 Task: Add the task  Create a new online platform for online legal services to the section Data Privacy Sprint in the project AirRise and add a Due Date to the respective task as 2024/01/26
Action: Mouse moved to (652, 334)
Screenshot: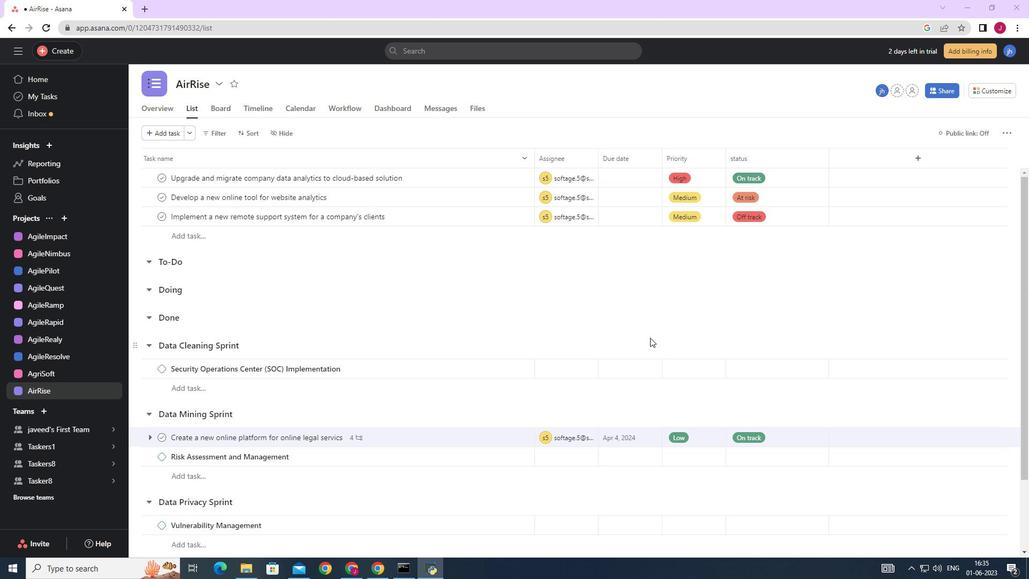 
Action: Mouse scrolled (652, 334) with delta (0, 0)
Screenshot: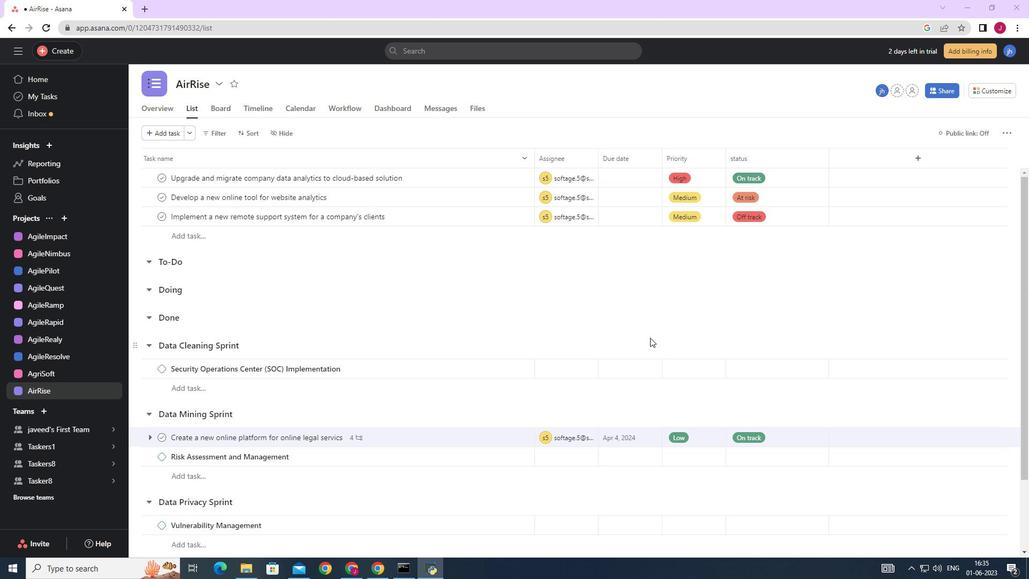 
Action: Mouse scrolled (652, 334) with delta (0, 0)
Screenshot: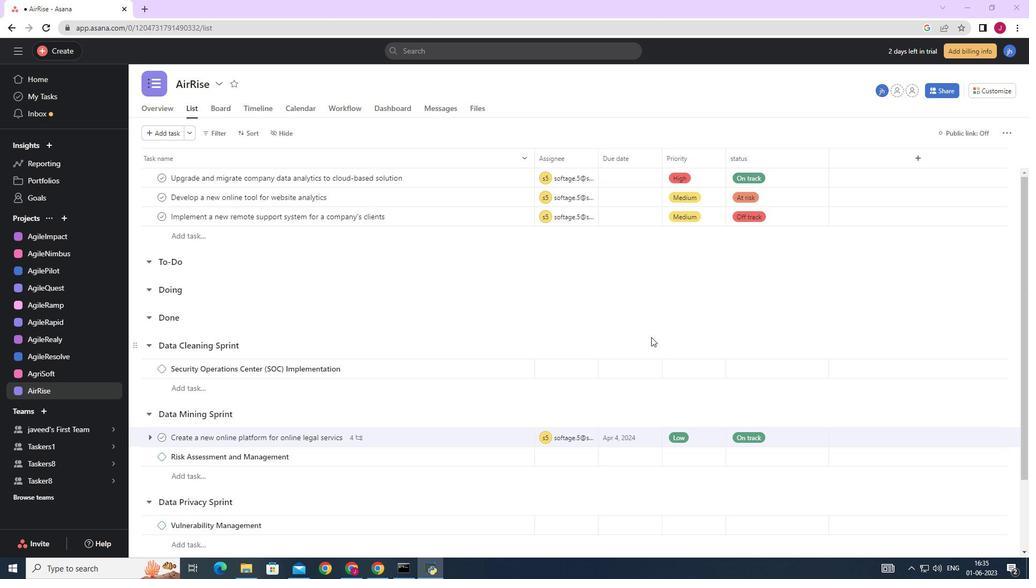 
Action: Mouse moved to (509, 434)
Screenshot: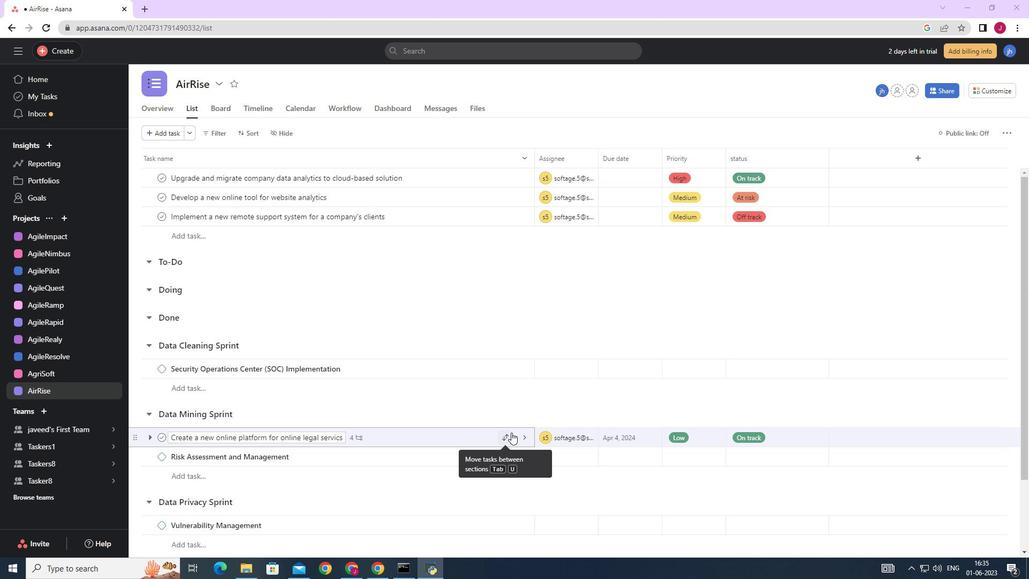 
Action: Mouse pressed left at (509, 434)
Screenshot: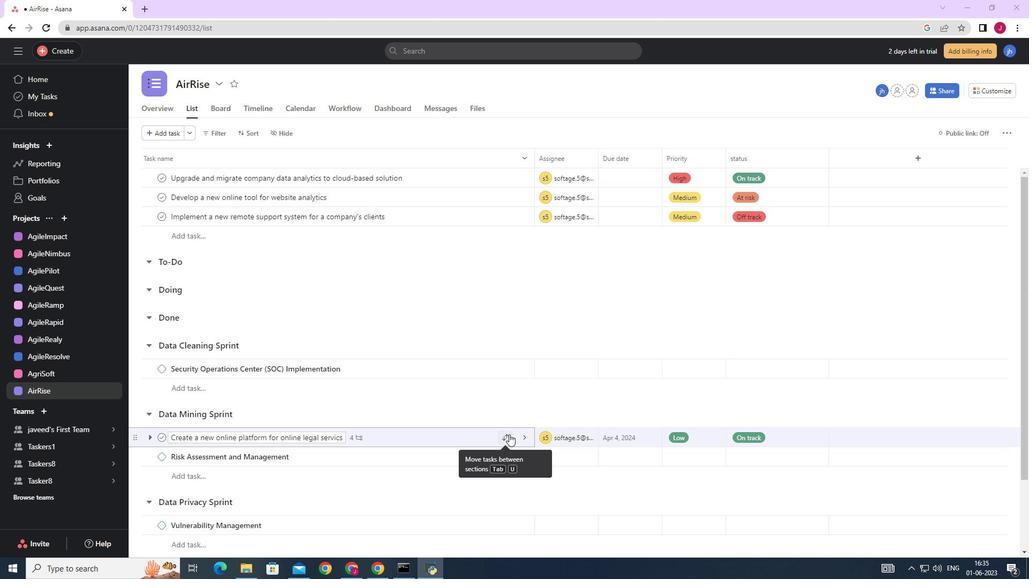 
Action: Mouse moved to (441, 395)
Screenshot: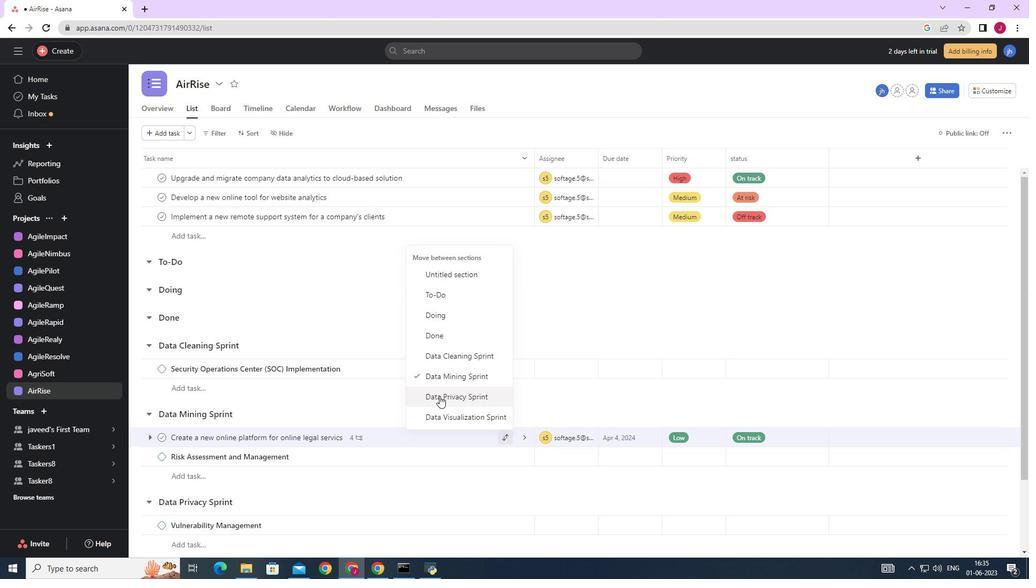 
Action: Mouse pressed left at (441, 395)
Screenshot: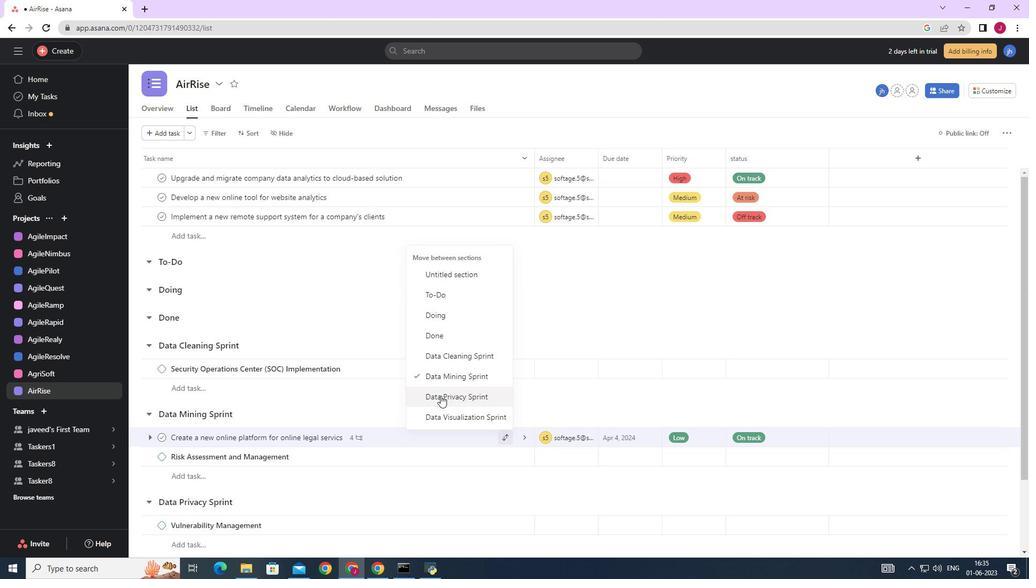 
Action: Mouse moved to (631, 401)
Screenshot: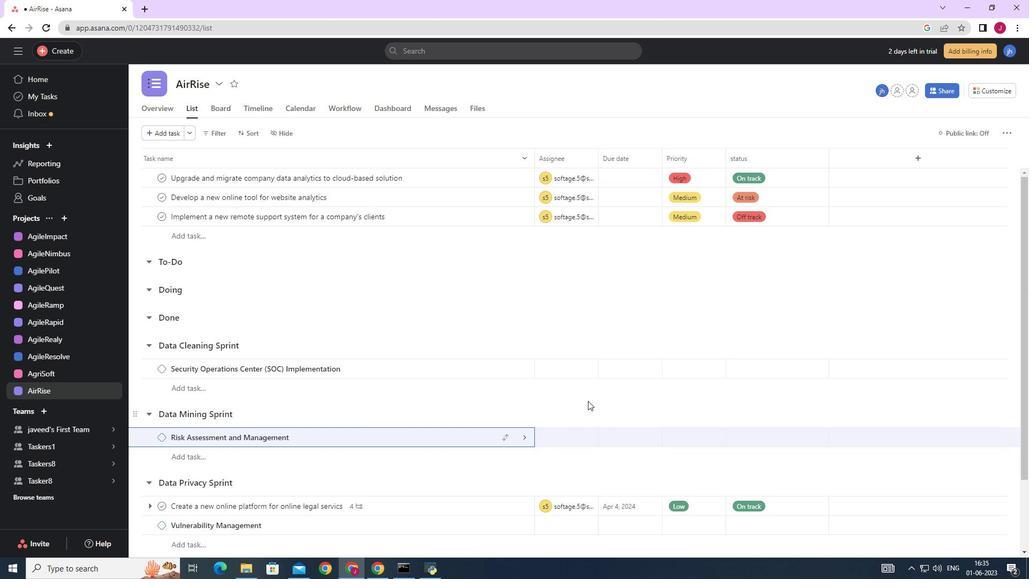 
Action: Mouse scrolled (631, 400) with delta (0, 0)
Screenshot: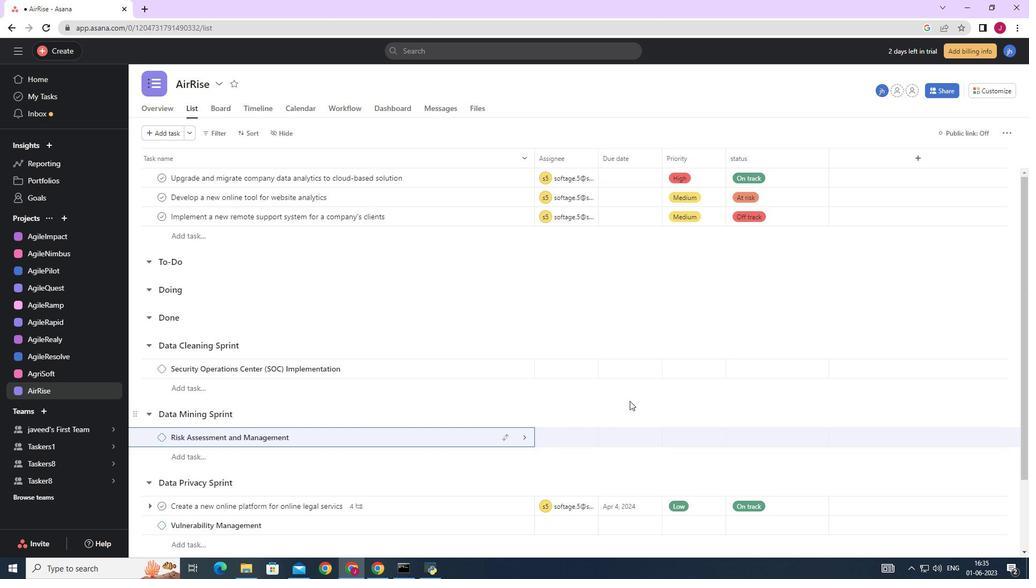 
Action: Mouse scrolled (631, 400) with delta (0, 0)
Screenshot: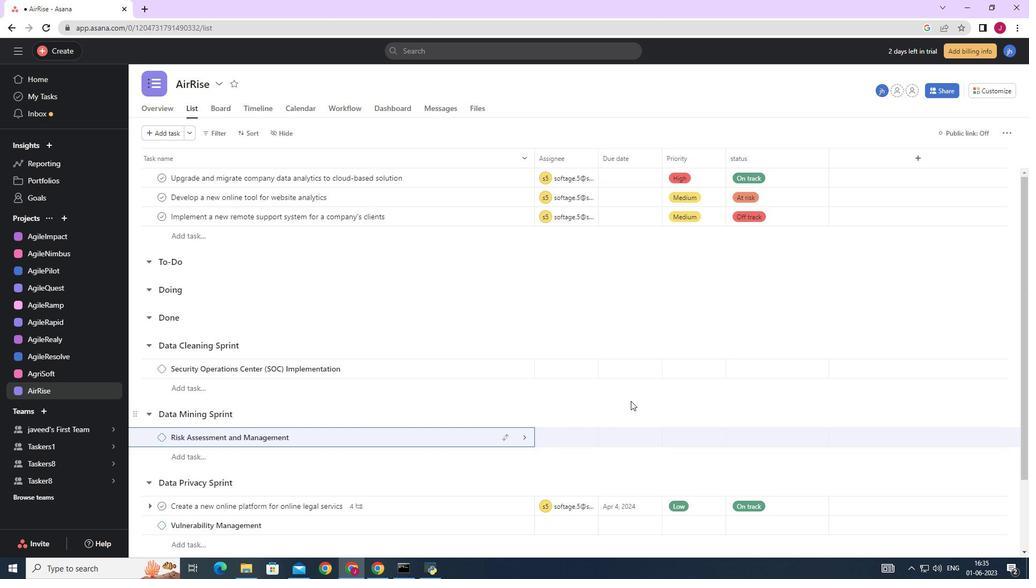 
Action: Mouse scrolled (631, 400) with delta (0, 0)
Screenshot: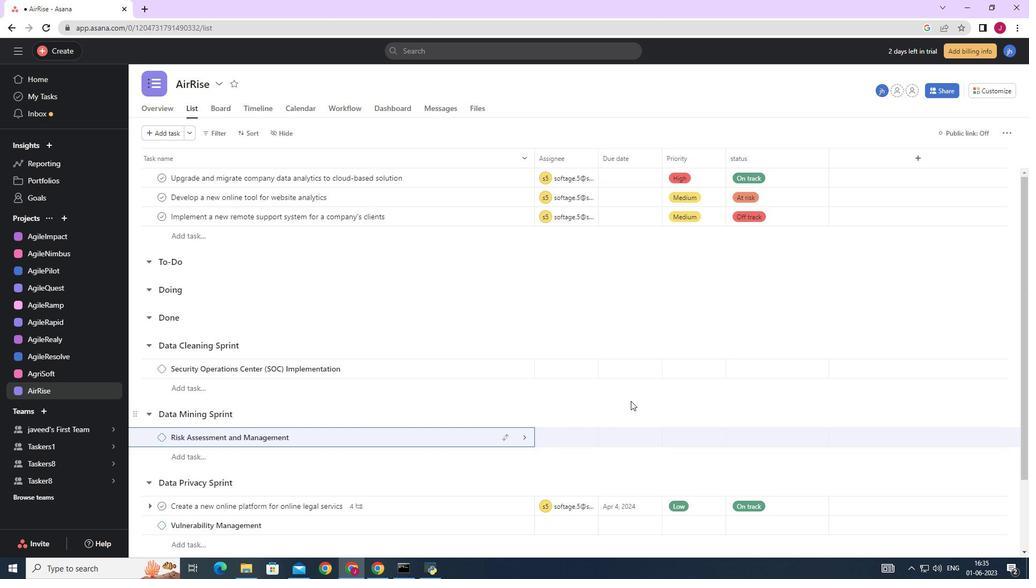 
Action: Mouse scrolled (631, 400) with delta (0, 0)
Screenshot: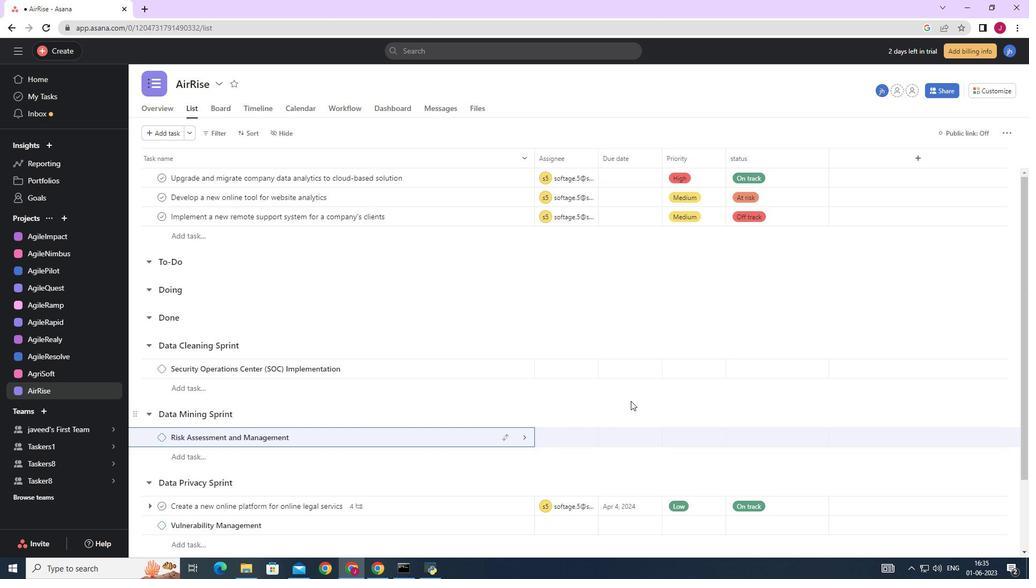 
Action: Mouse scrolled (631, 401) with delta (0, 0)
Screenshot: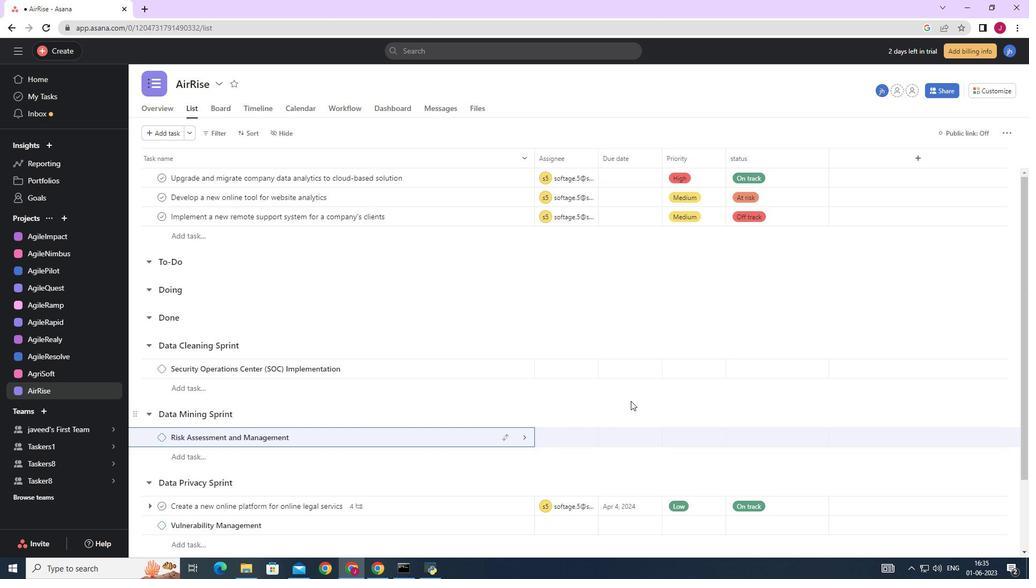 
Action: Mouse moved to (653, 473)
Screenshot: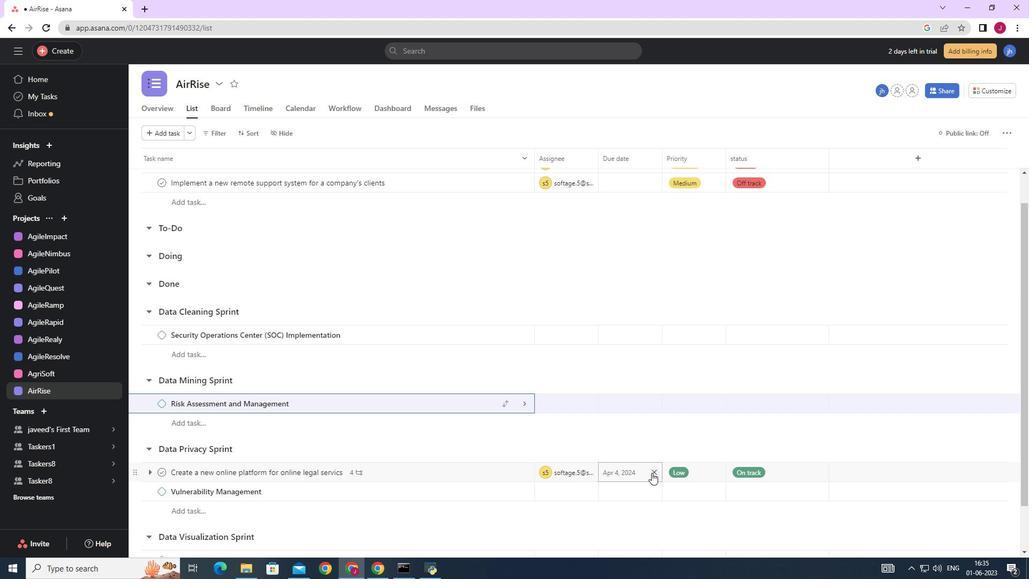 
Action: Mouse pressed left at (653, 473)
Screenshot: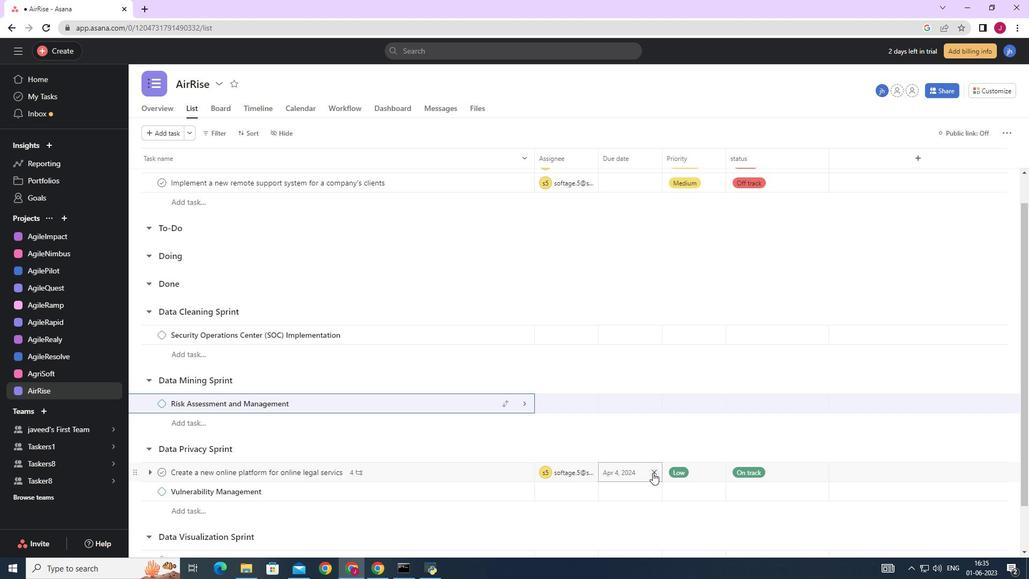 
Action: Mouse moved to (630, 471)
Screenshot: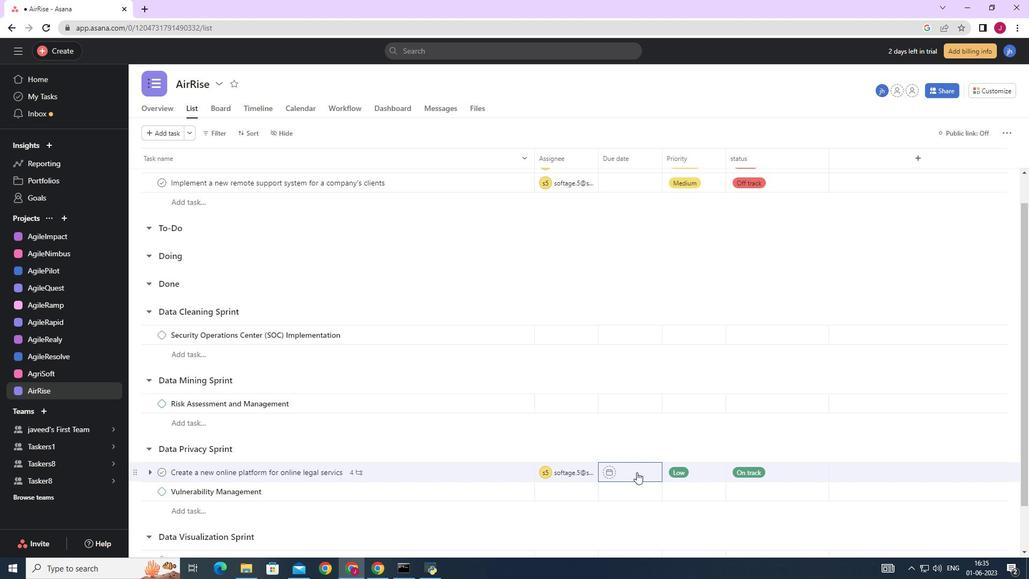 
Action: Mouse pressed left at (630, 471)
Screenshot: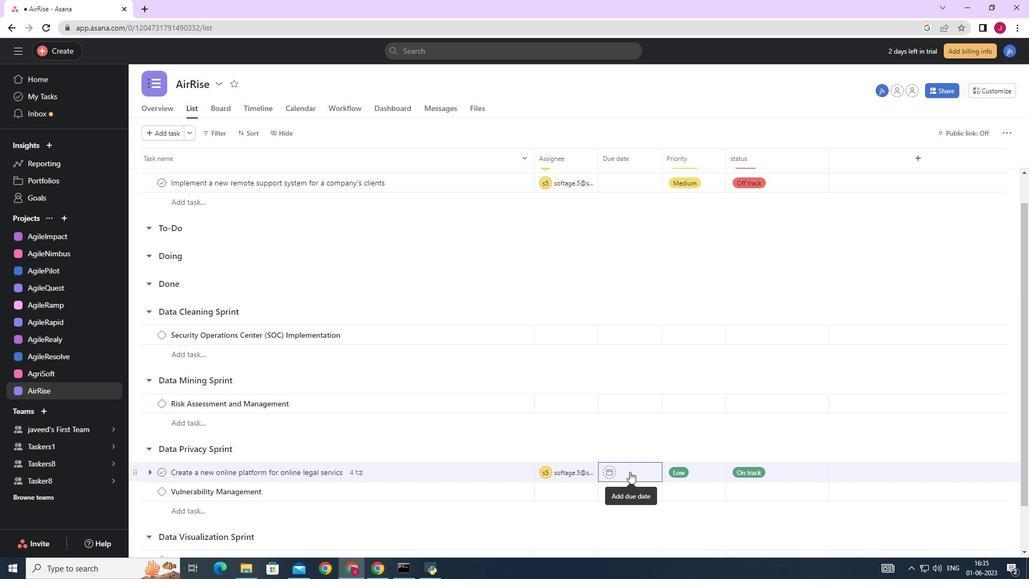 
Action: Mouse moved to (614, 304)
Screenshot: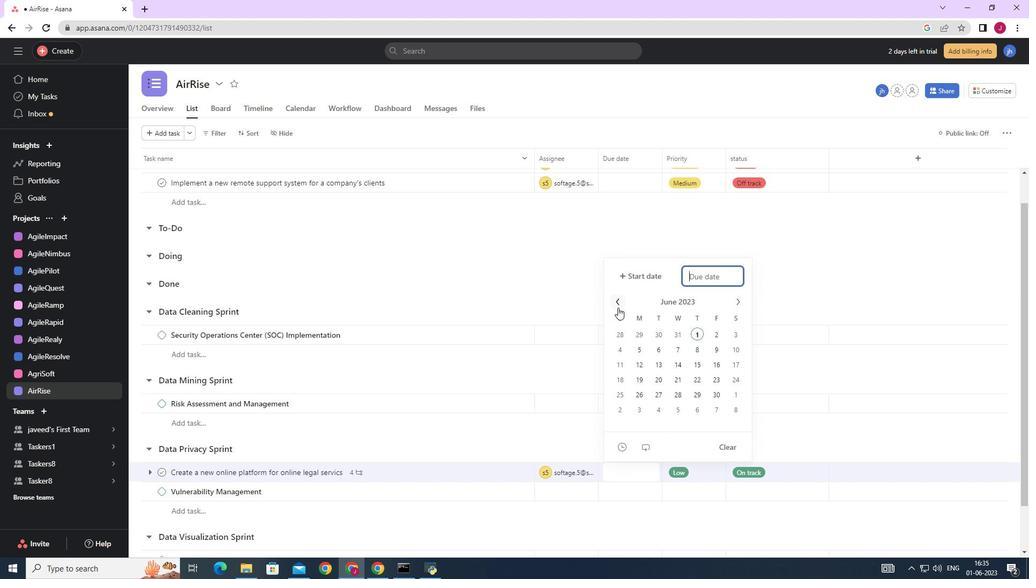 
Action: Mouse pressed left at (614, 304)
Screenshot: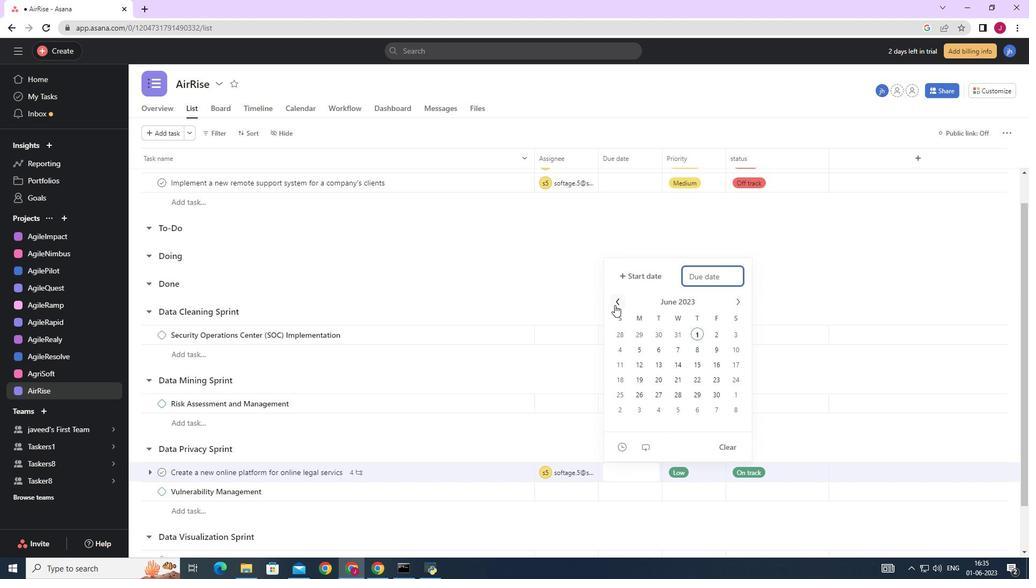 
Action: Mouse pressed left at (614, 304)
Screenshot: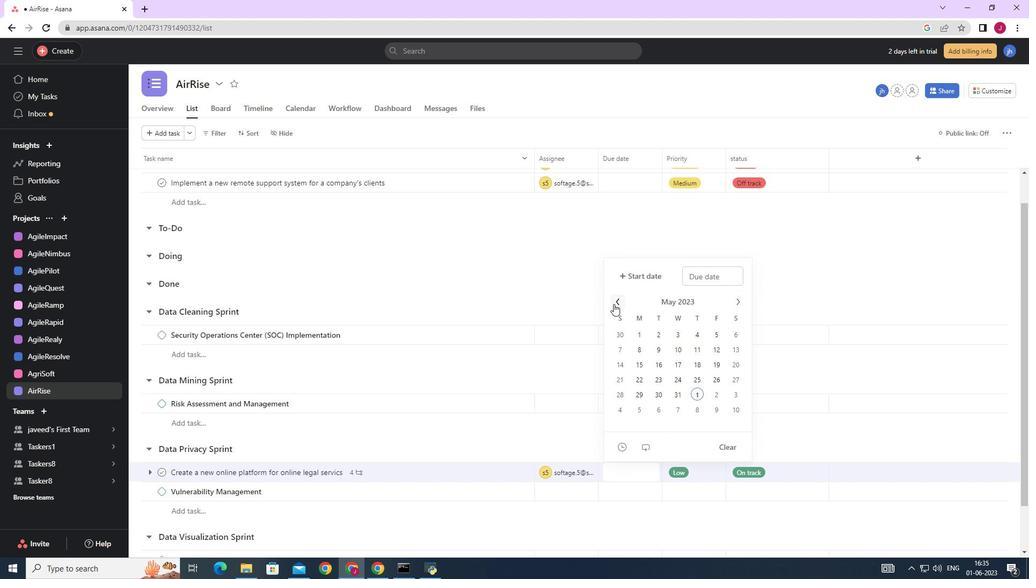 
Action: Mouse moved to (731, 305)
Screenshot: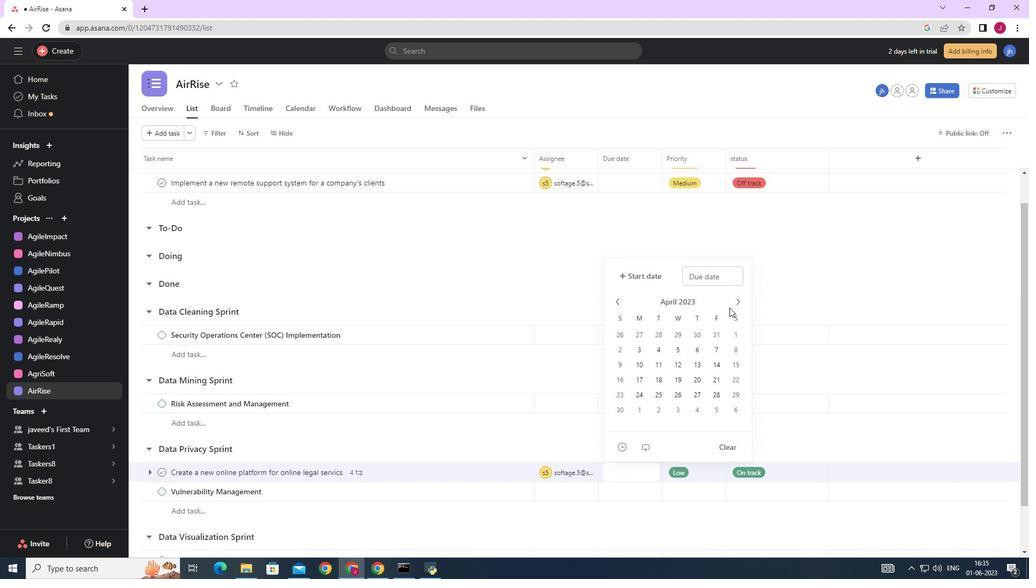 
Action: Mouse pressed left at (731, 305)
Screenshot: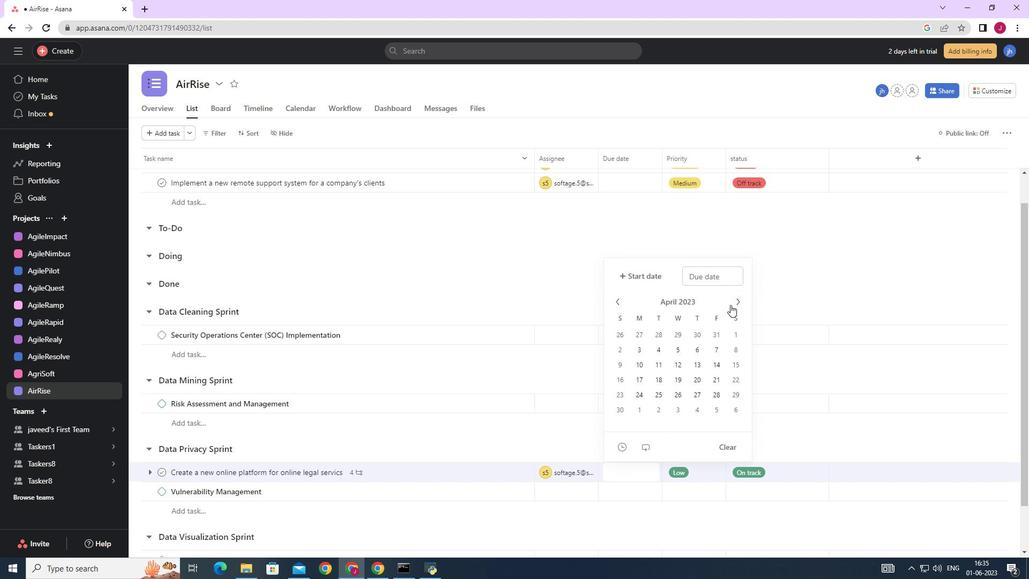 
Action: Mouse pressed left at (731, 305)
Screenshot: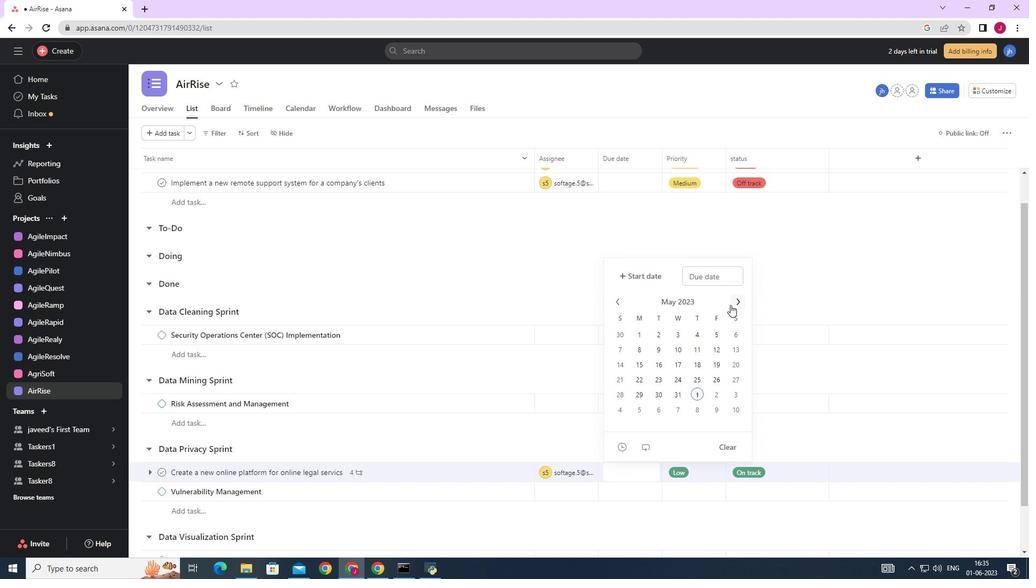 
Action: Mouse moved to (731, 304)
Screenshot: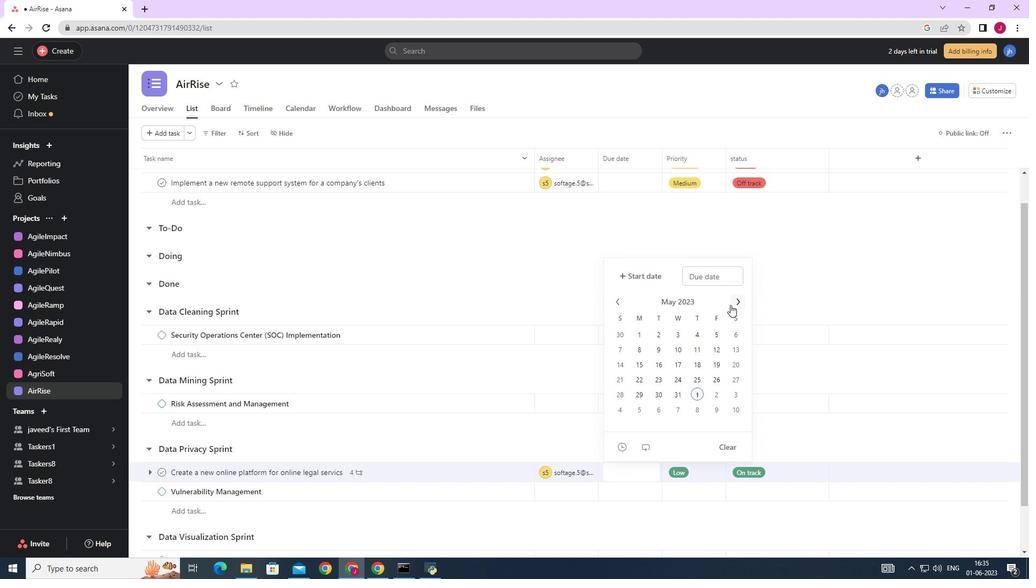 
Action: Mouse pressed left at (731, 304)
Screenshot: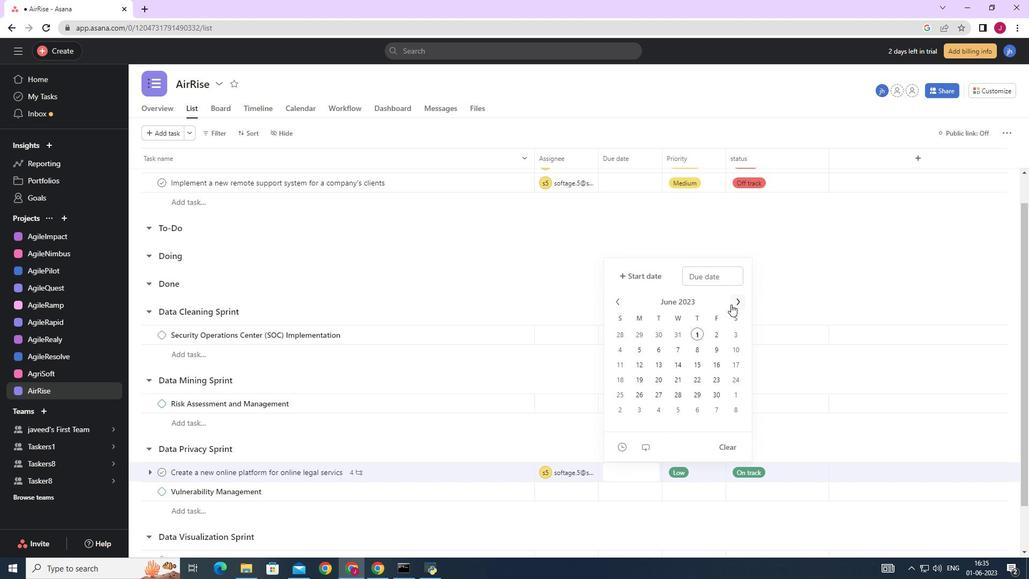 
Action: Mouse pressed left at (731, 304)
Screenshot: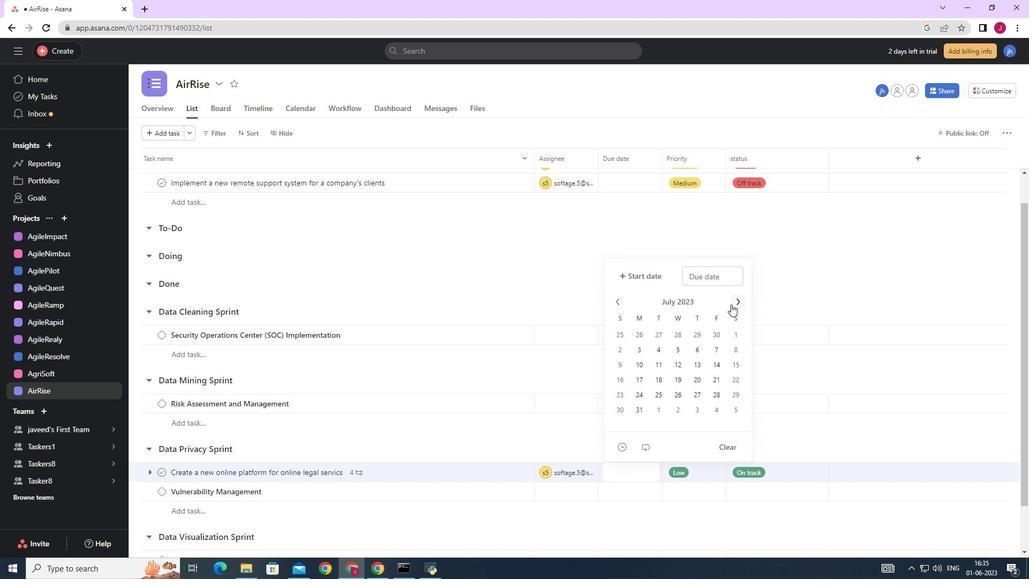 
Action: Mouse pressed left at (731, 304)
Screenshot: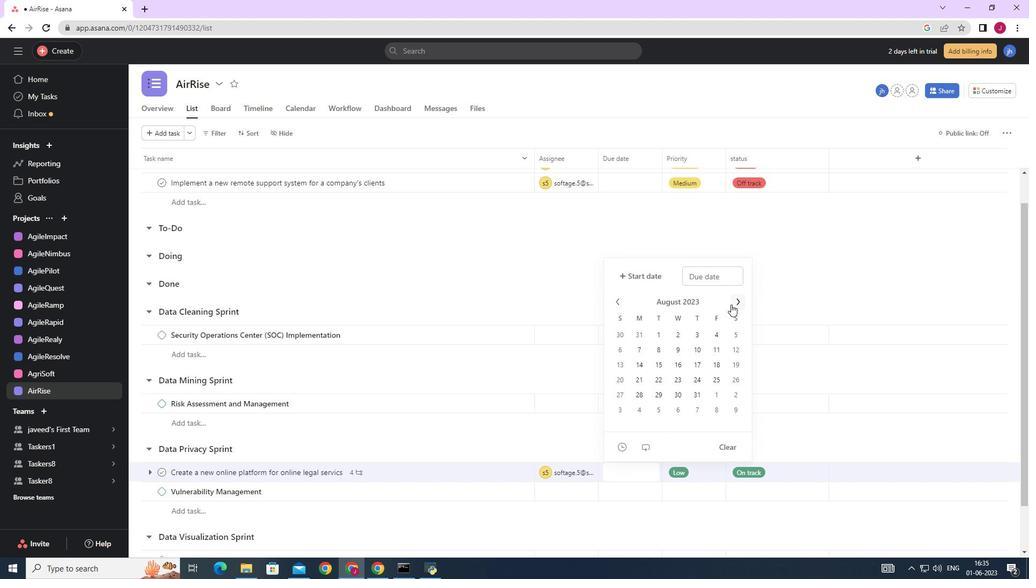
Action: Mouse pressed left at (731, 304)
Screenshot: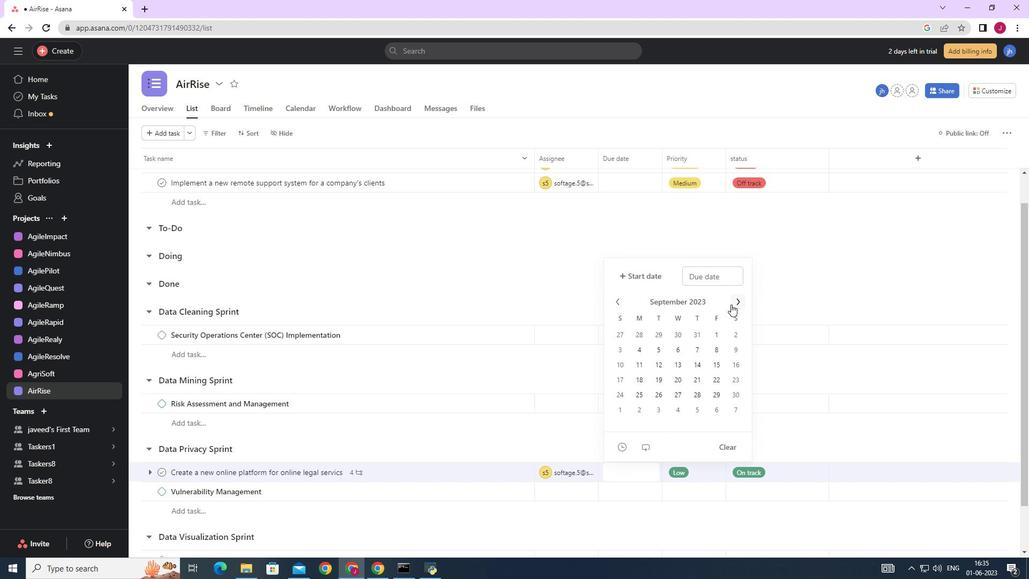 
Action: Mouse pressed left at (731, 304)
Screenshot: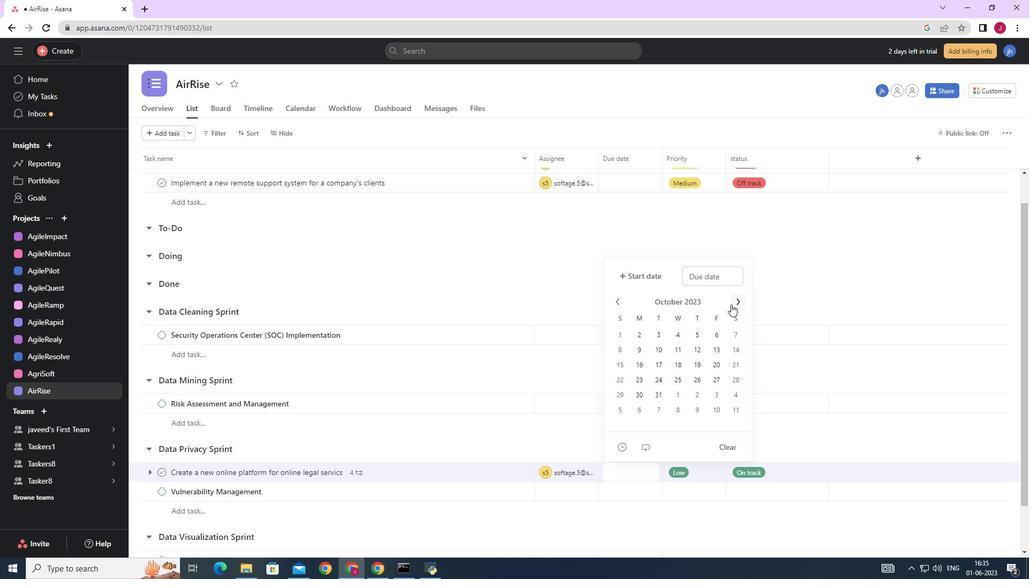 
Action: Mouse pressed left at (731, 304)
Screenshot: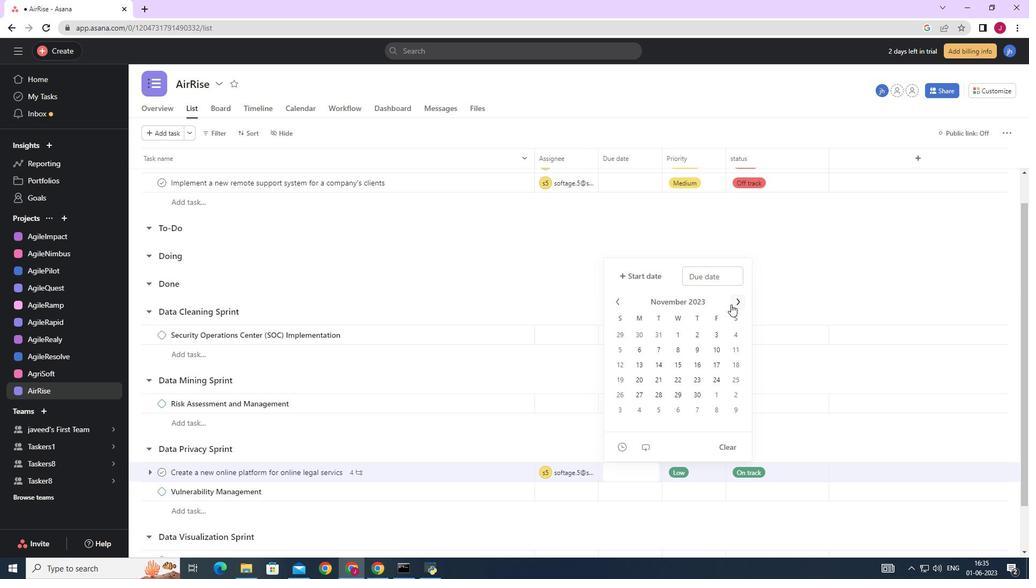 
Action: Mouse pressed left at (731, 304)
Screenshot: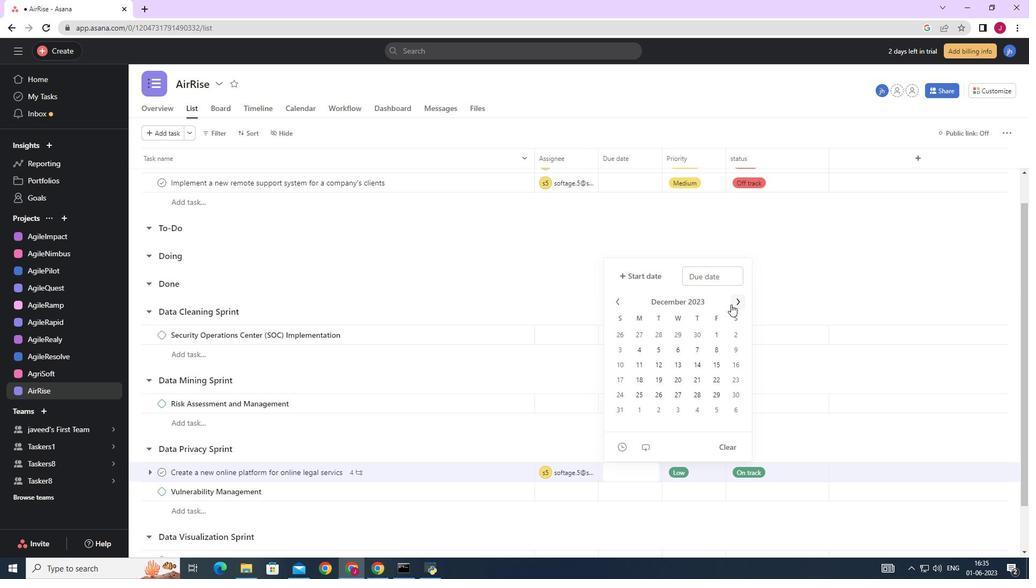 
Action: Mouse moved to (715, 379)
Screenshot: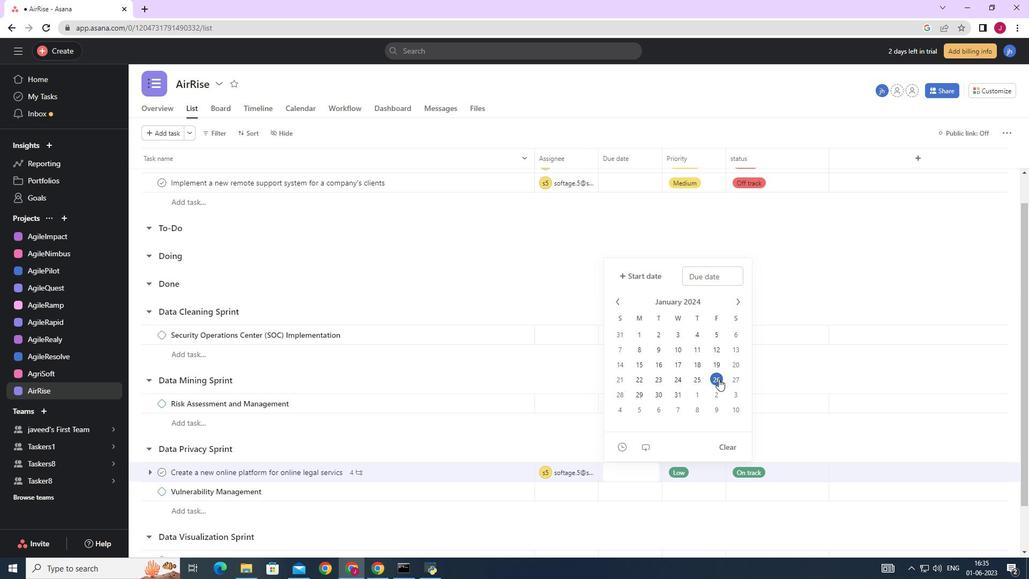 
Action: Mouse pressed left at (715, 379)
Screenshot: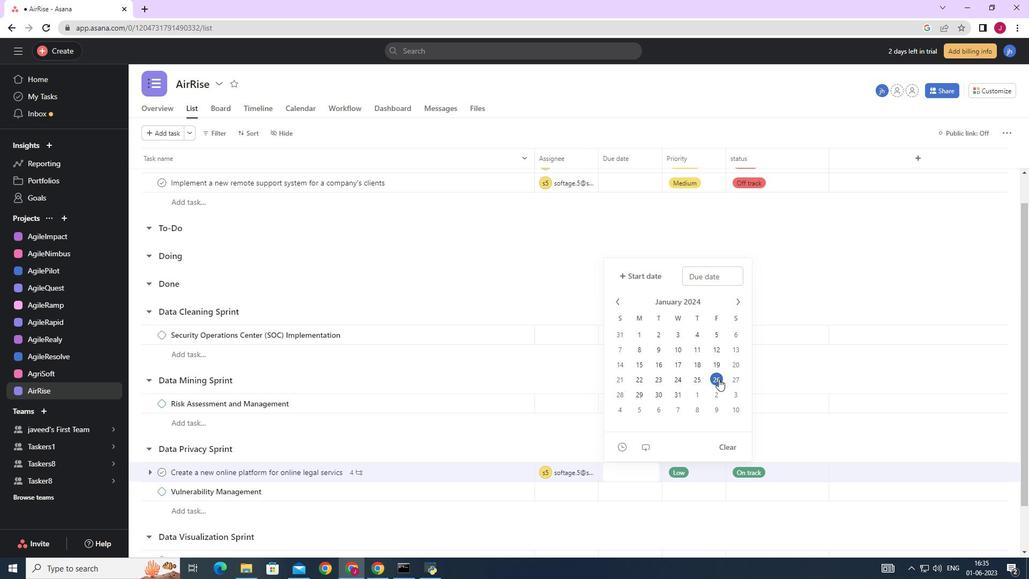 
Action: Mouse moved to (820, 283)
Screenshot: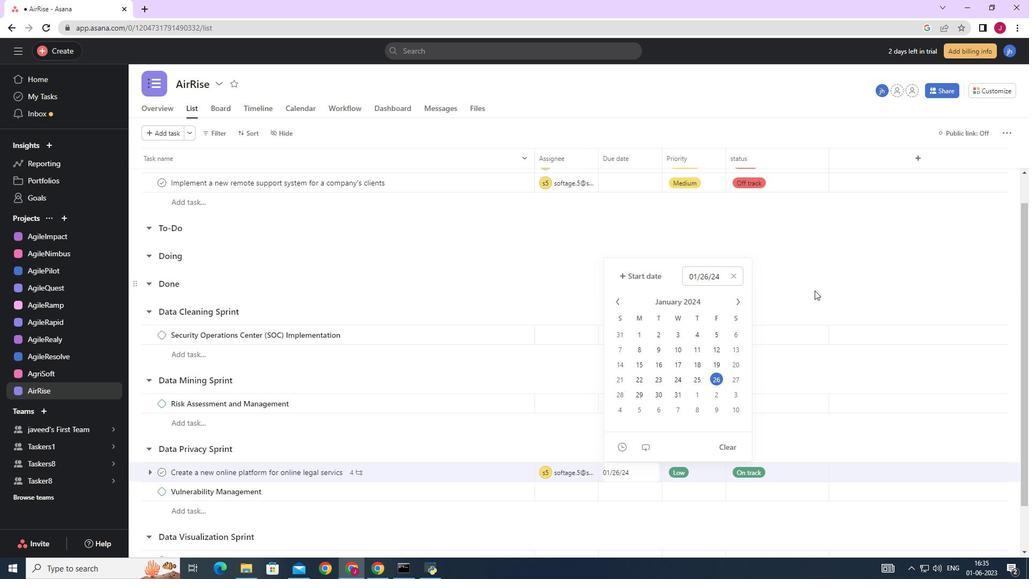
Action: Mouse pressed left at (820, 283)
Screenshot: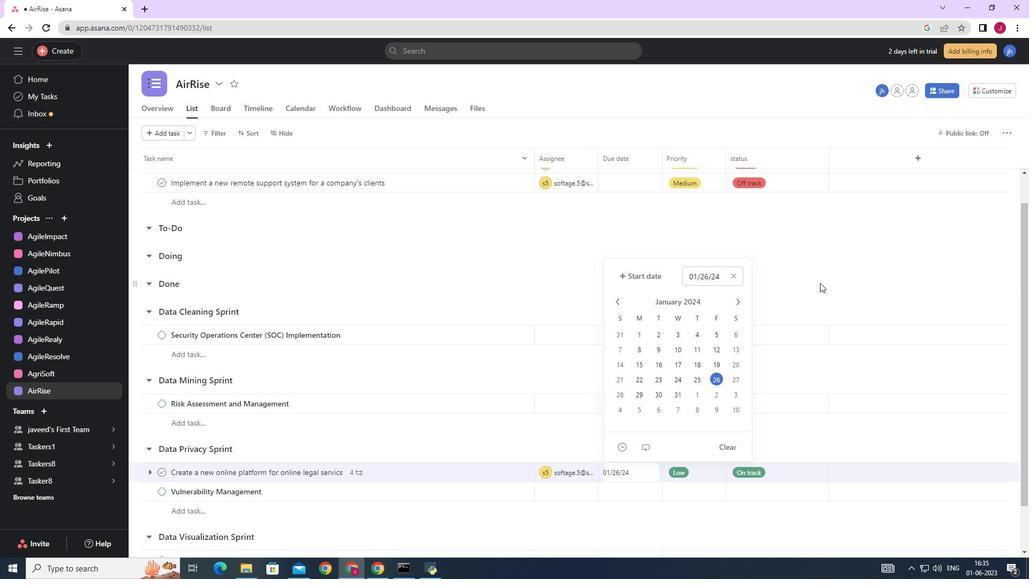 
